 Task: Set the Gaussian std deviation to 2.10.
Action: Mouse moved to (141, 22)
Screenshot: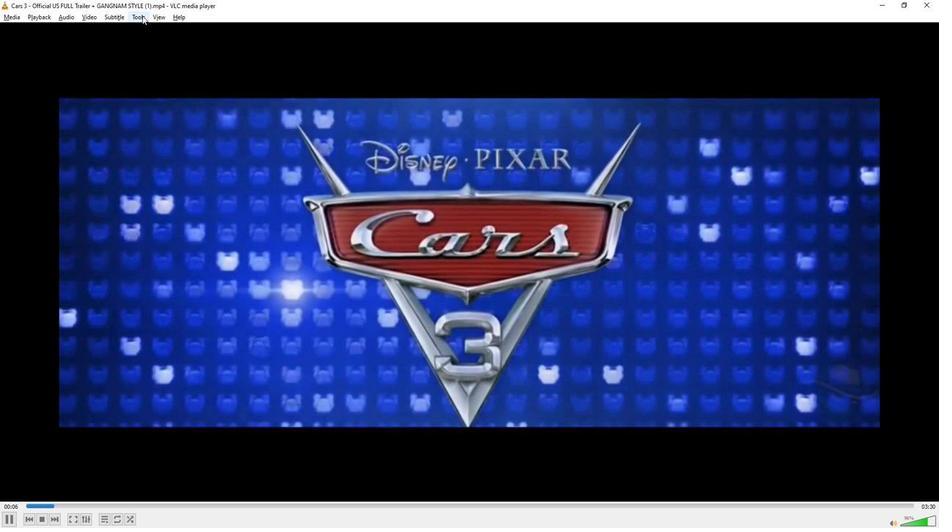 
Action: Mouse pressed left at (141, 22)
Screenshot: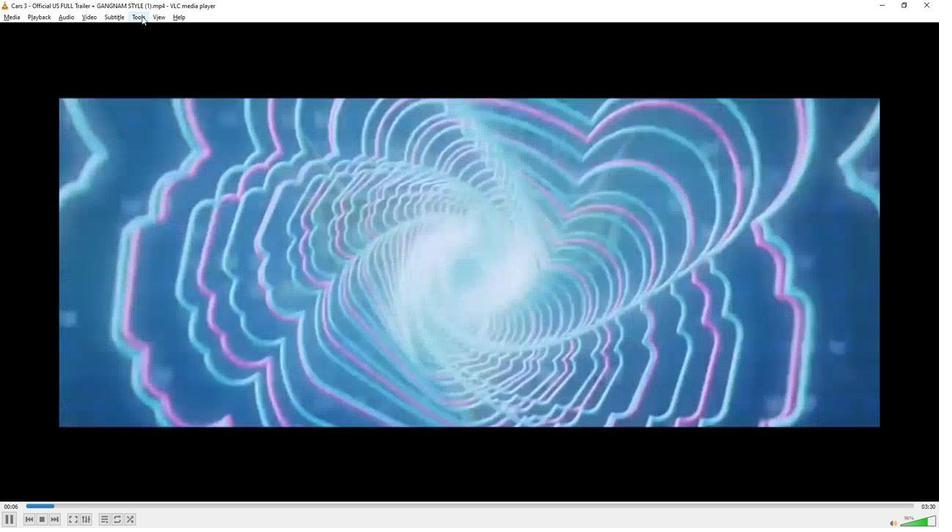 
Action: Mouse moved to (168, 136)
Screenshot: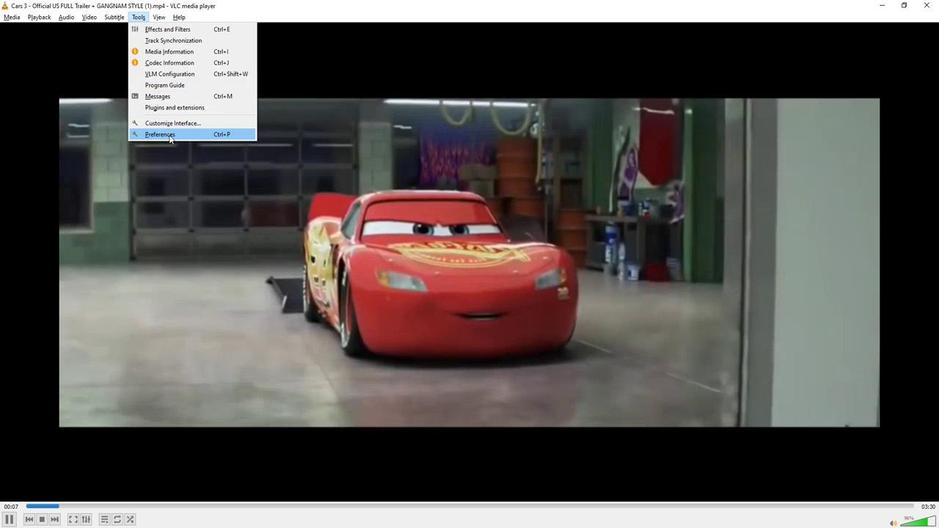 
Action: Mouse pressed left at (168, 136)
Screenshot: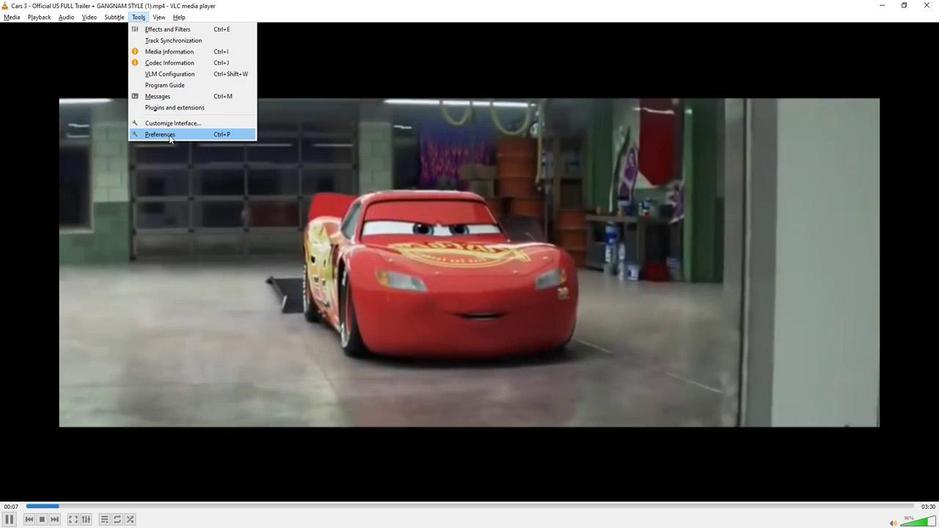 
Action: Mouse moved to (206, 409)
Screenshot: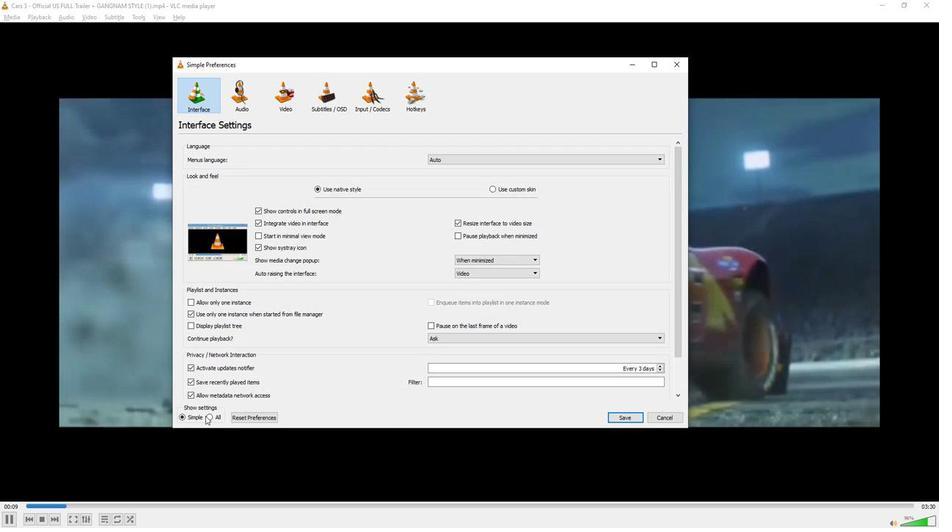 
Action: Mouse pressed left at (206, 409)
Screenshot: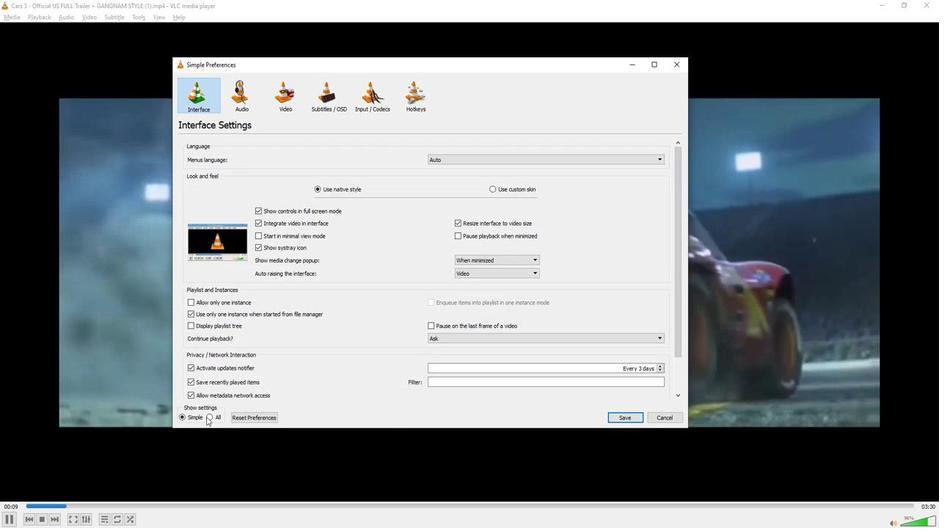 
Action: Mouse moved to (187, 307)
Screenshot: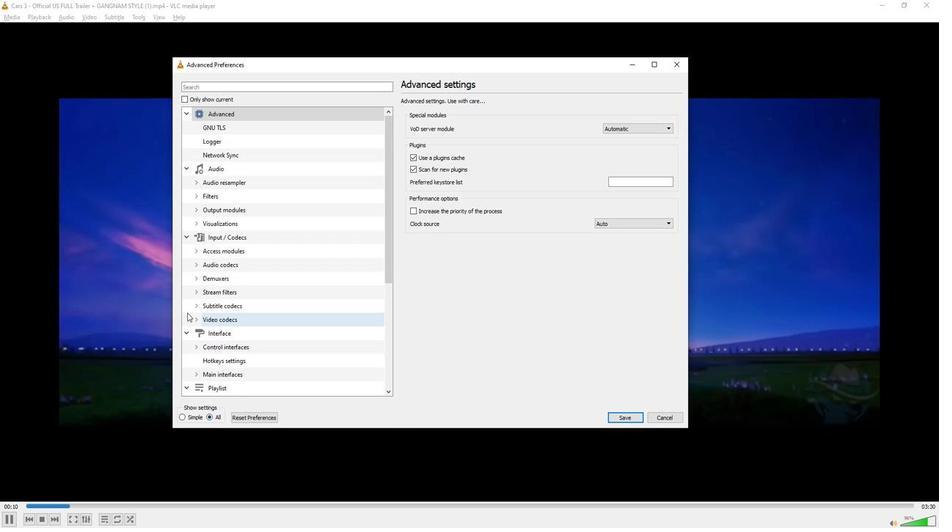 
Action: Mouse scrolled (187, 306) with delta (0, 0)
Screenshot: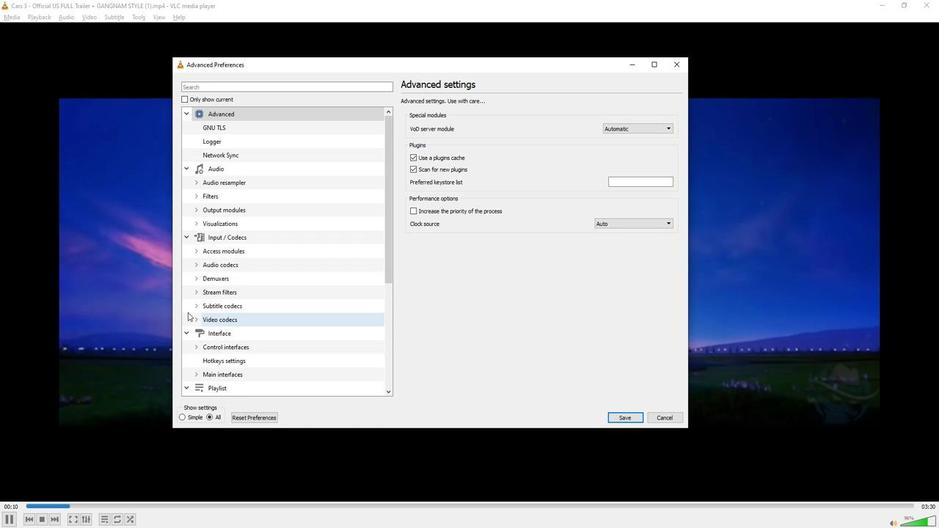 
Action: Mouse moved to (187, 306)
Screenshot: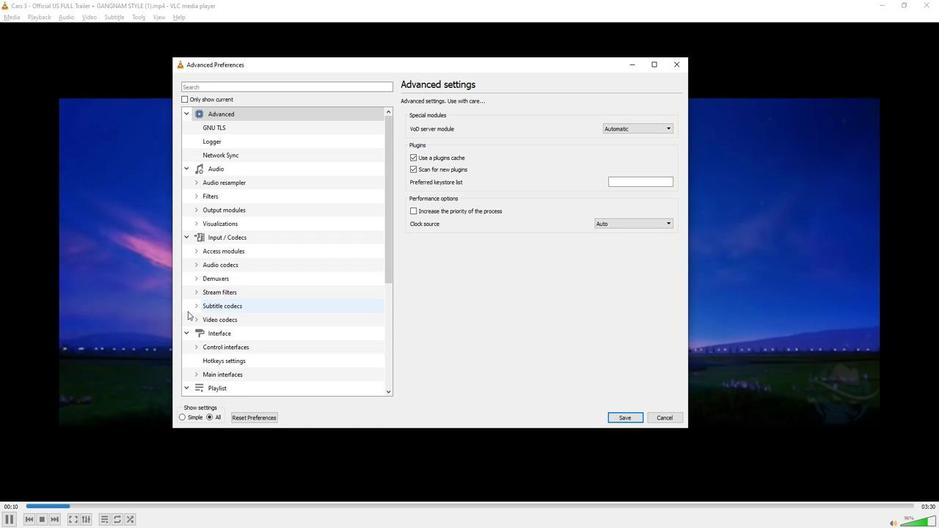 
Action: Mouse scrolled (187, 306) with delta (0, 0)
Screenshot: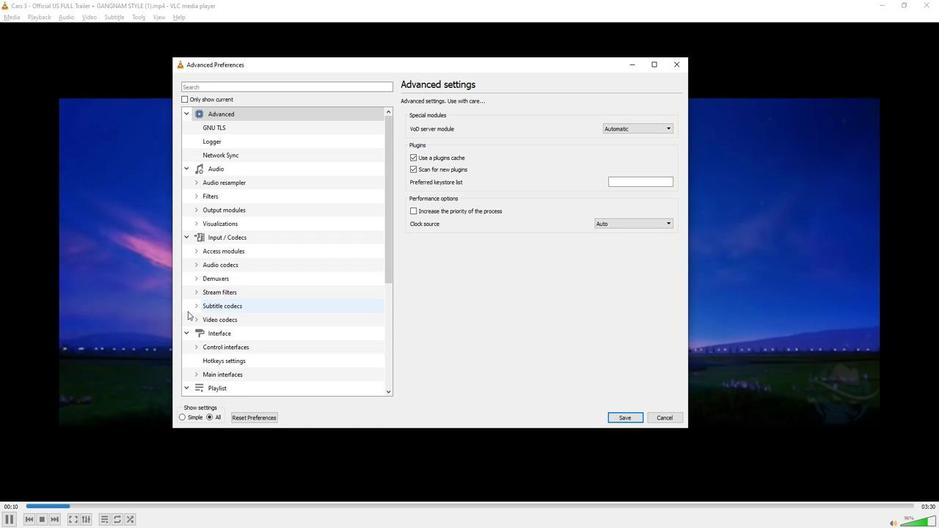 
Action: Mouse moved to (187, 306)
Screenshot: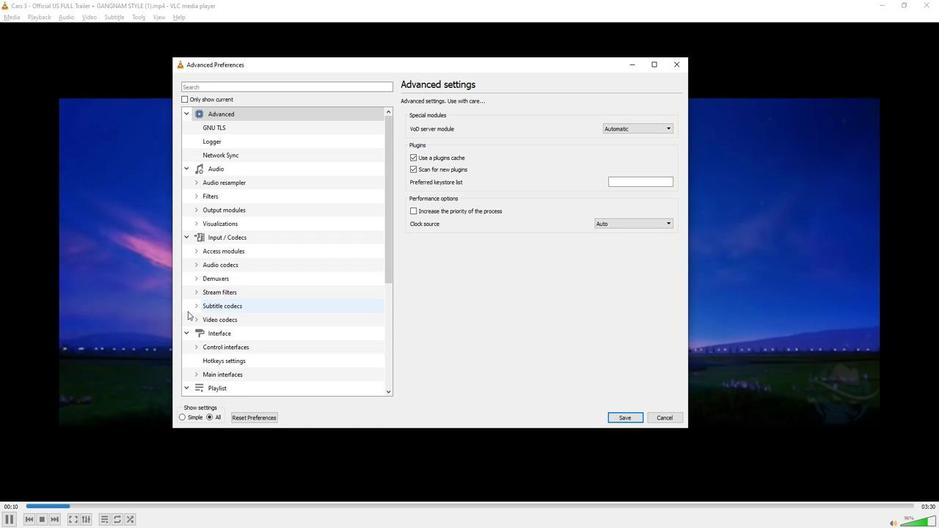 
Action: Mouse scrolled (187, 305) with delta (0, 0)
Screenshot: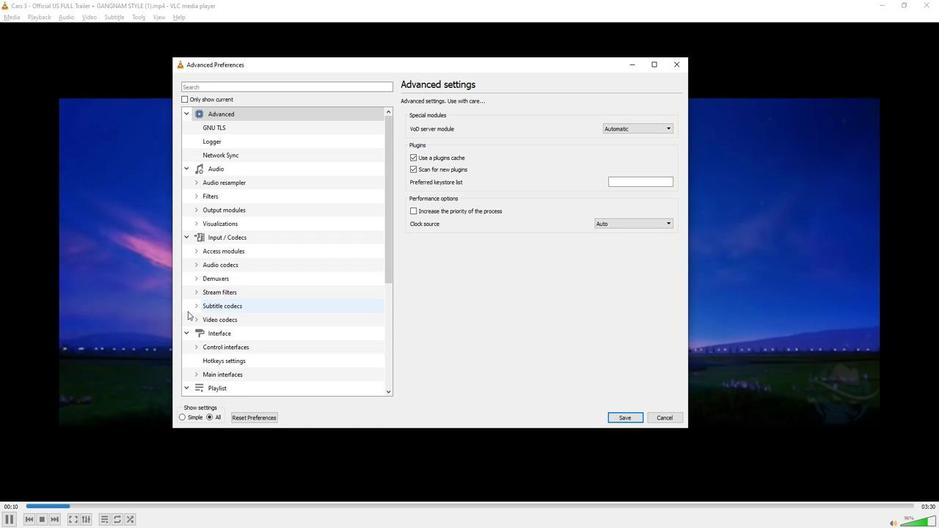 
Action: Mouse moved to (189, 305)
Screenshot: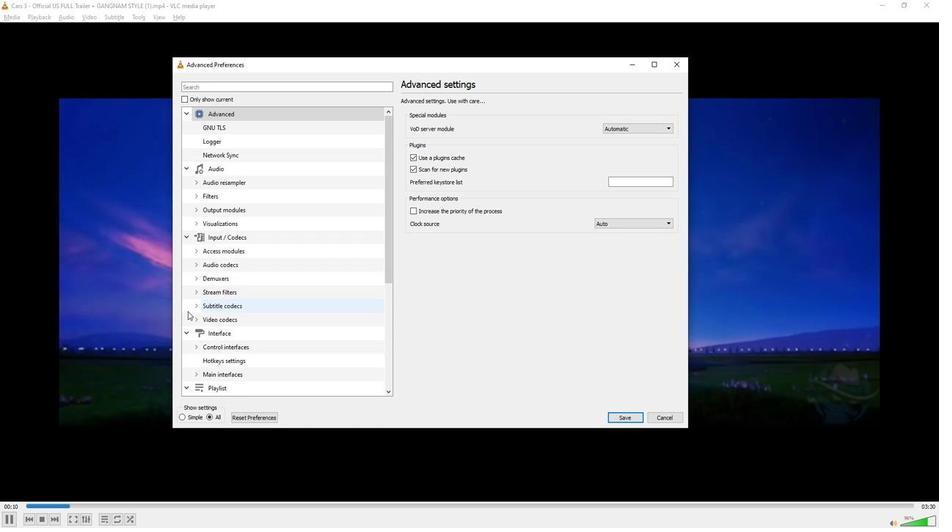 
Action: Mouse scrolled (189, 304) with delta (0, 0)
Screenshot: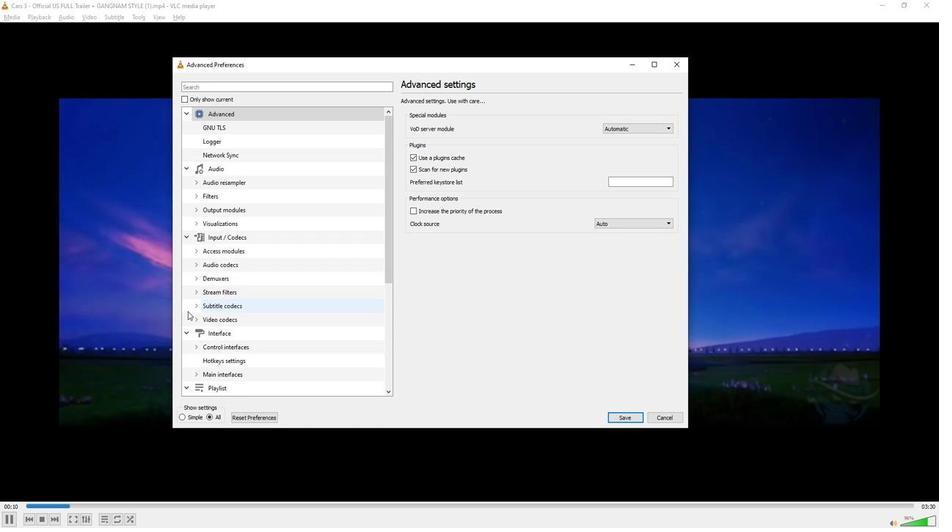 
Action: Mouse moved to (189, 304)
Screenshot: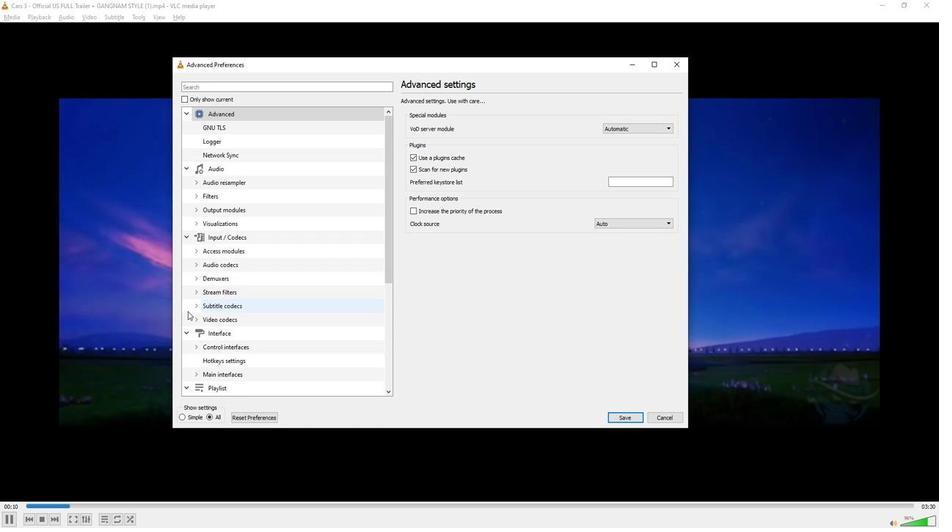 
Action: Mouse scrolled (189, 304) with delta (0, 0)
Screenshot: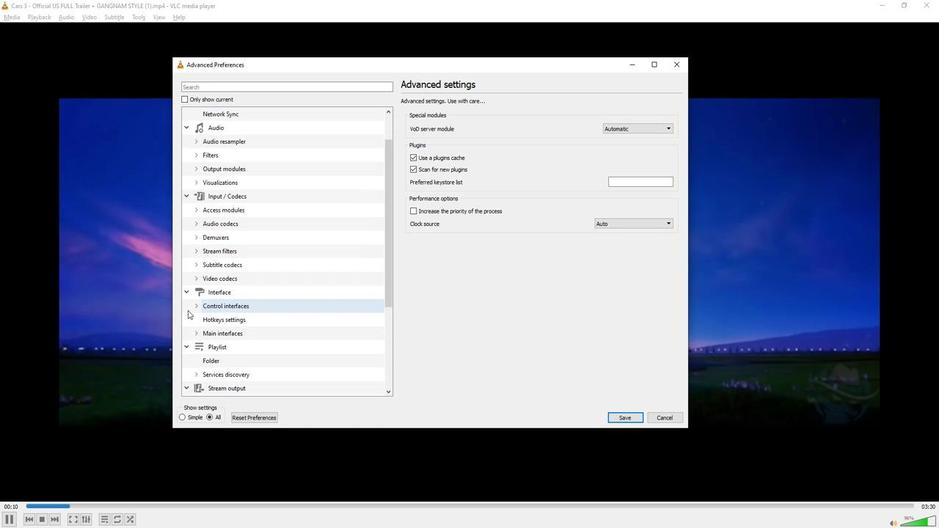 
Action: Mouse moved to (189, 303)
Screenshot: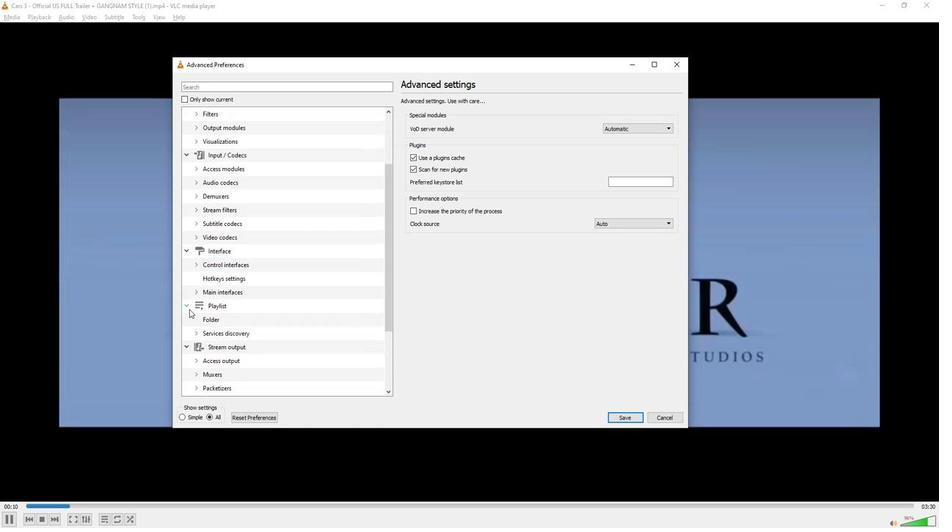 
Action: Mouse scrolled (189, 303) with delta (0, 0)
Screenshot: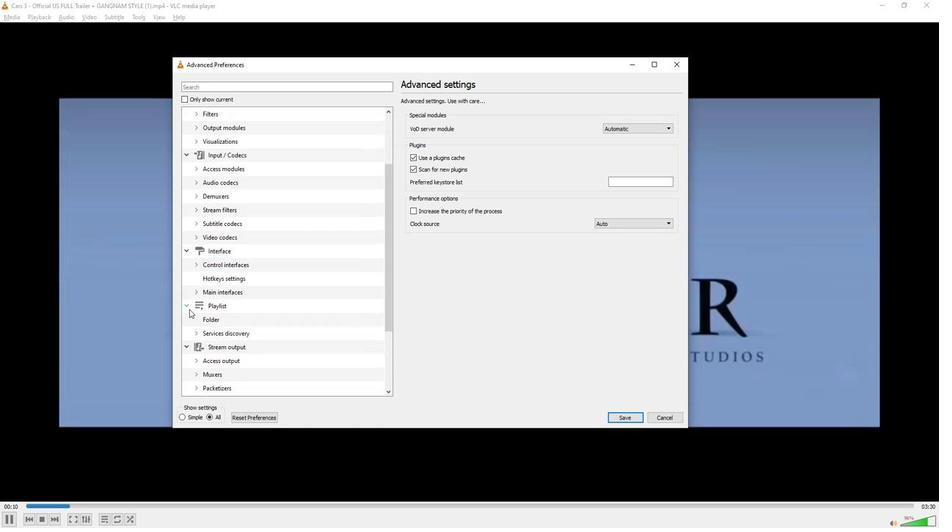 
Action: Mouse moved to (190, 303)
Screenshot: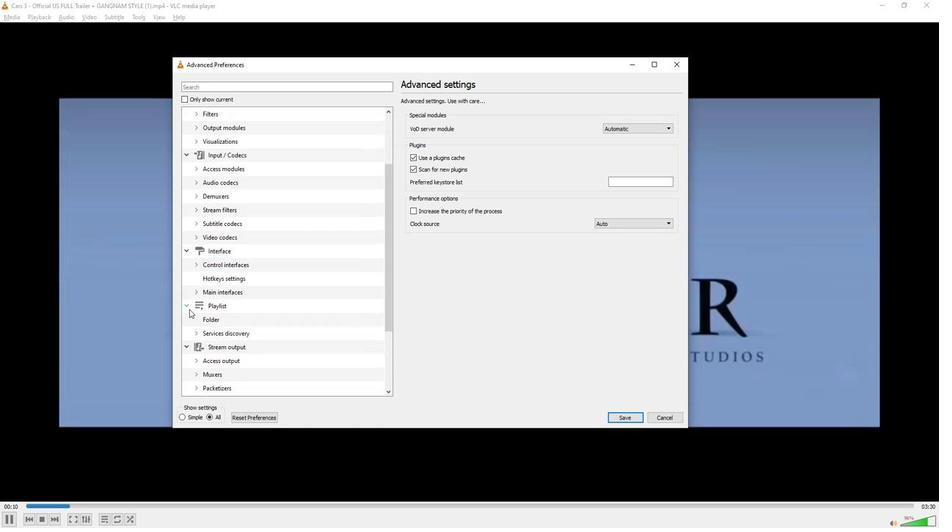 
Action: Mouse scrolled (190, 303) with delta (0, 0)
Screenshot: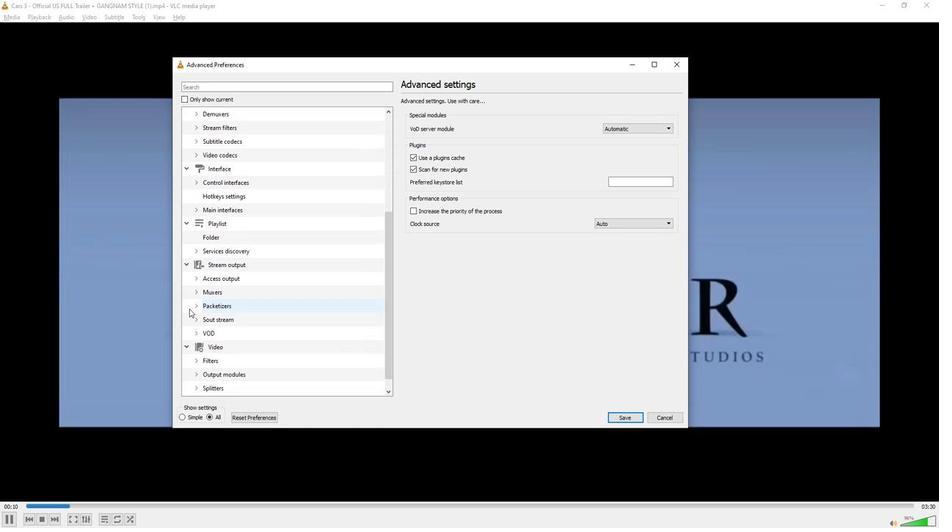 
Action: Mouse moved to (190, 303)
Screenshot: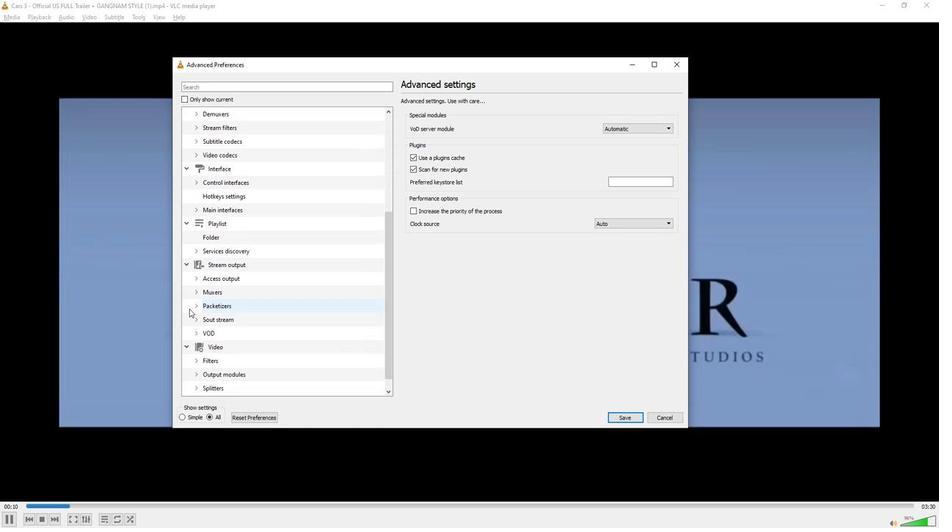 
Action: Mouse scrolled (190, 303) with delta (0, 0)
Screenshot: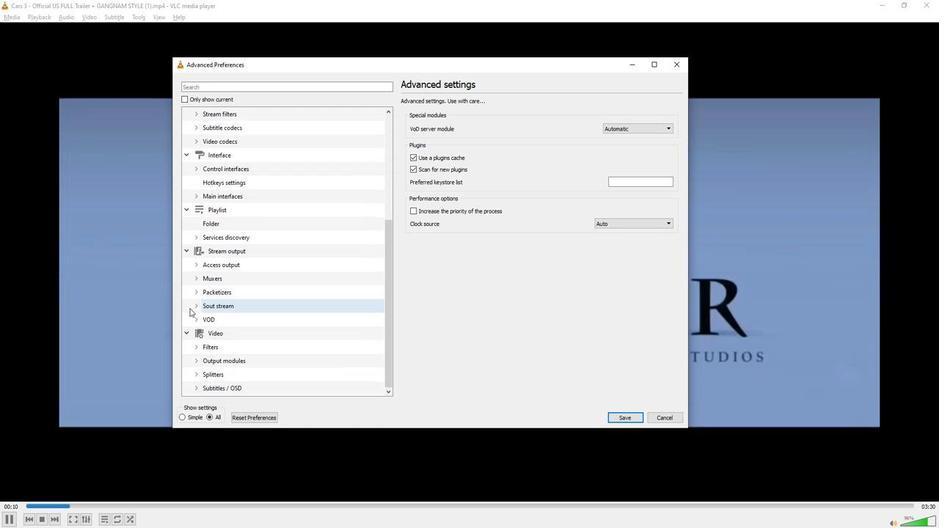 
Action: Mouse moved to (194, 341)
Screenshot: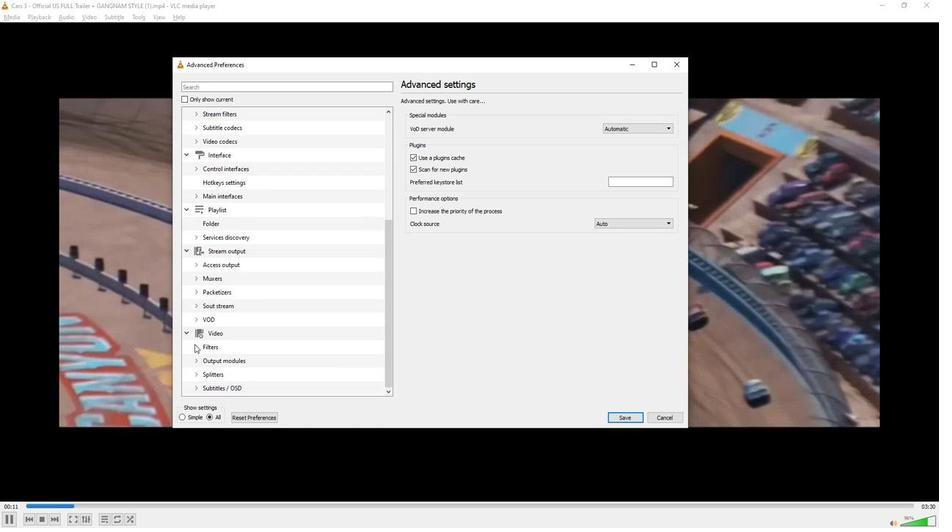
Action: Mouse pressed left at (194, 341)
Screenshot: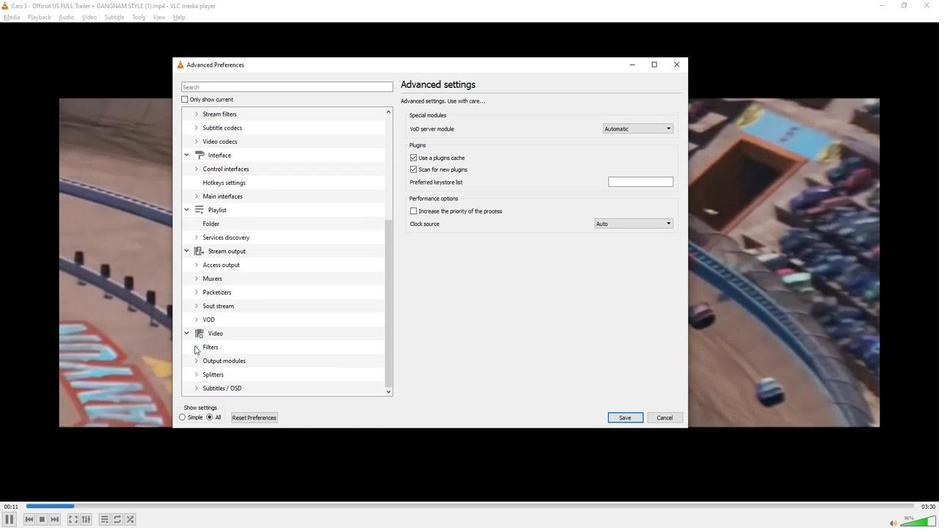 
Action: Mouse moved to (248, 248)
Screenshot: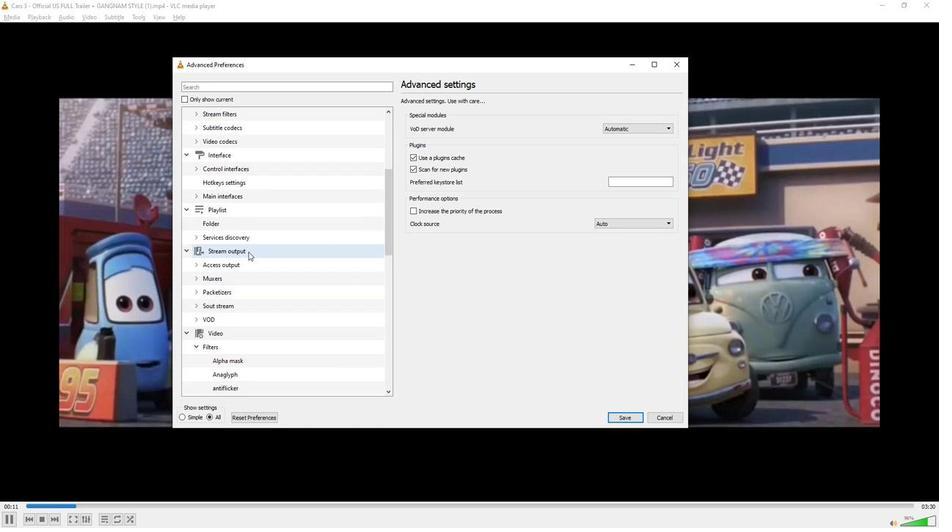 
Action: Mouse scrolled (248, 248) with delta (0, 0)
Screenshot: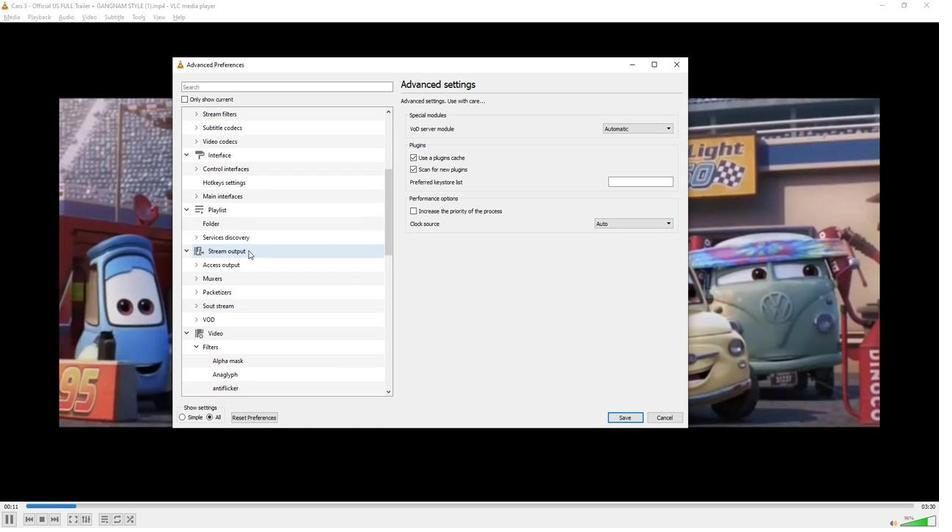 
Action: Mouse moved to (247, 248)
Screenshot: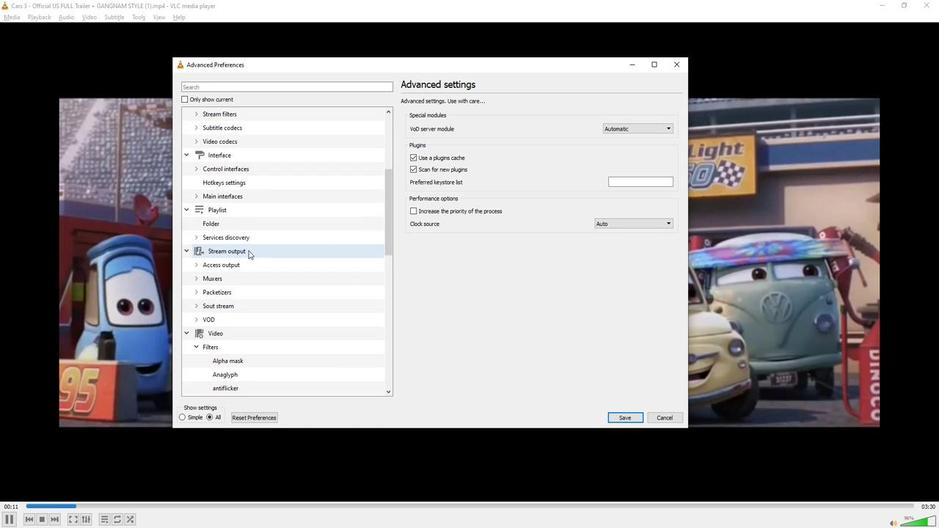 
Action: Mouse scrolled (247, 248) with delta (0, 0)
Screenshot: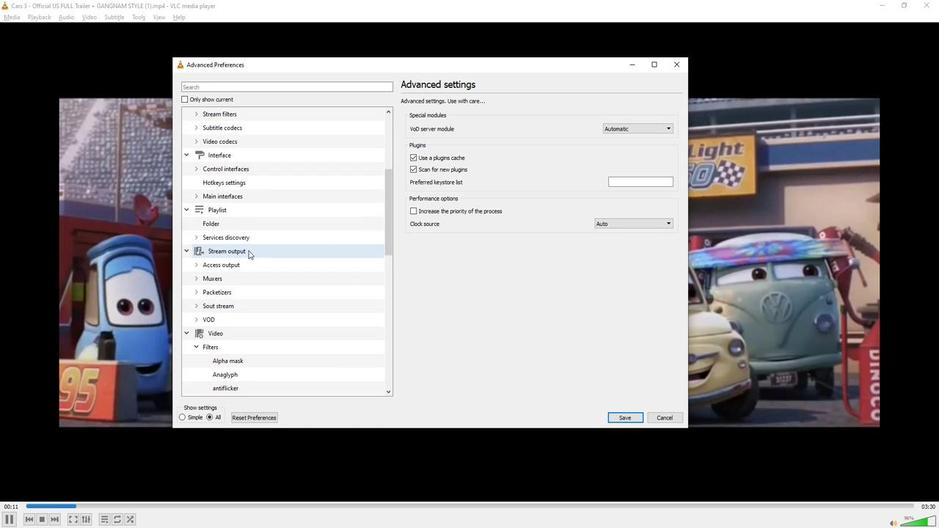 
Action: Mouse moved to (246, 250)
Screenshot: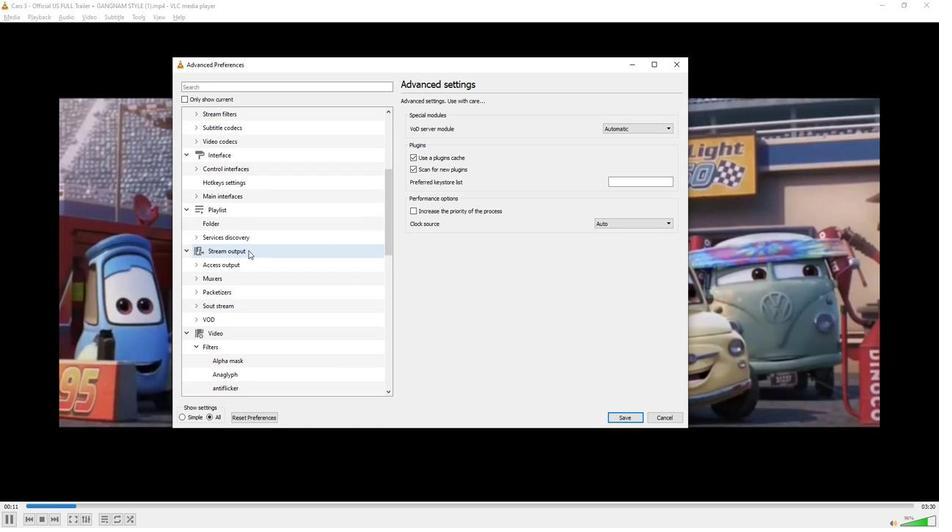 
Action: Mouse scrolled (246, 249) with delta (0, 0)
Screenshot: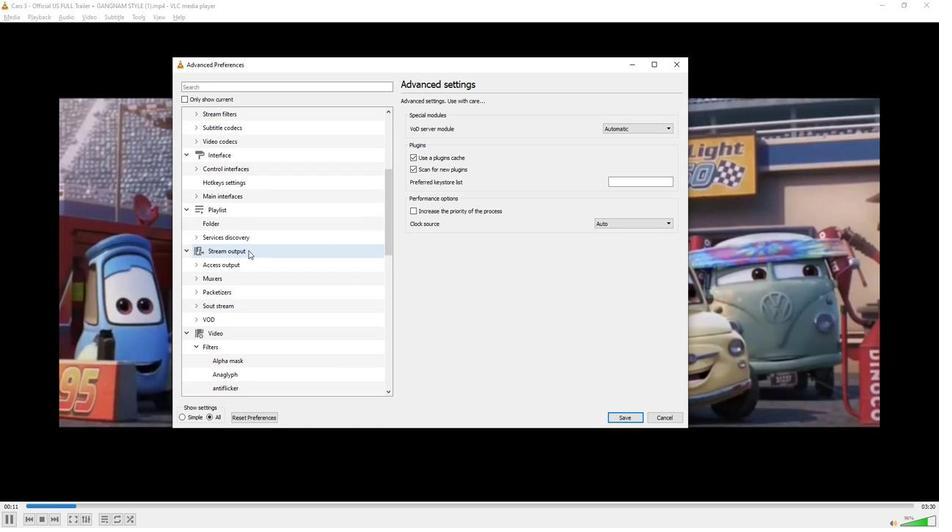 
Action: Mouse moved to (245, 251)
Screenshot: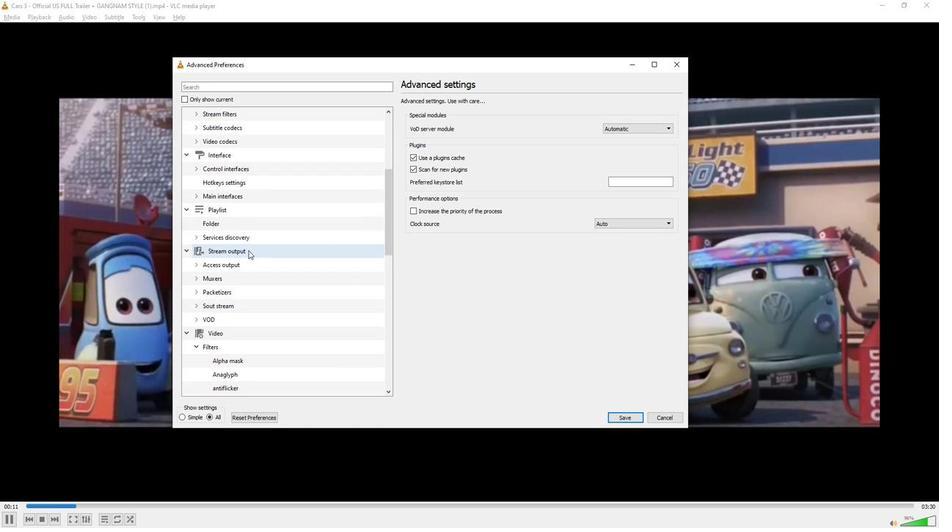 
Action: Mouse scrolled (245, 250) with delta (0, 0)
Screenshot: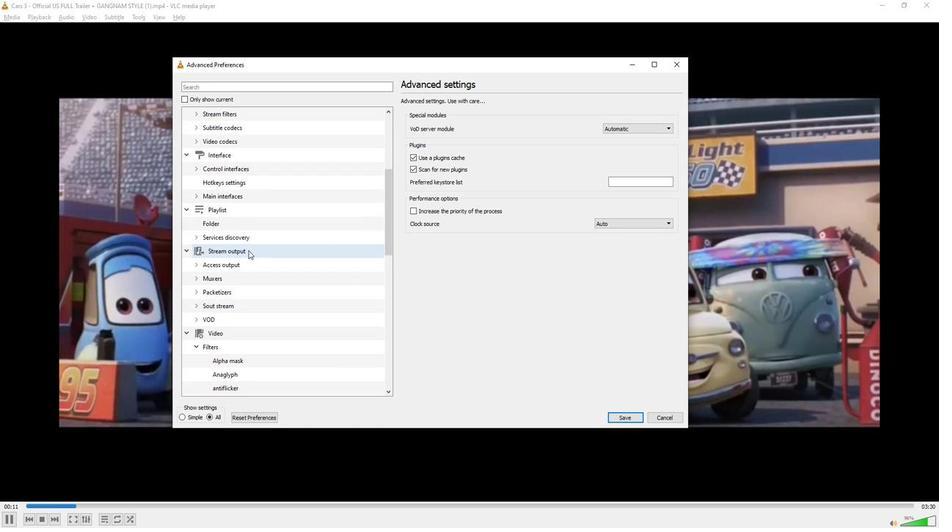 
Action: Mouse moved to (245, 251)
Screenshot: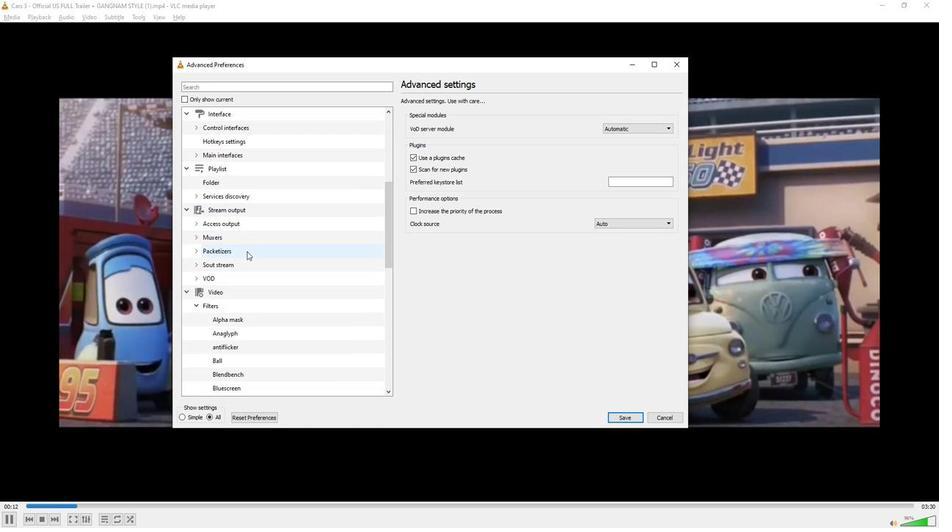 
Action: Mouse scrolled (245, 251) with delta (0, 0)
Screenshot: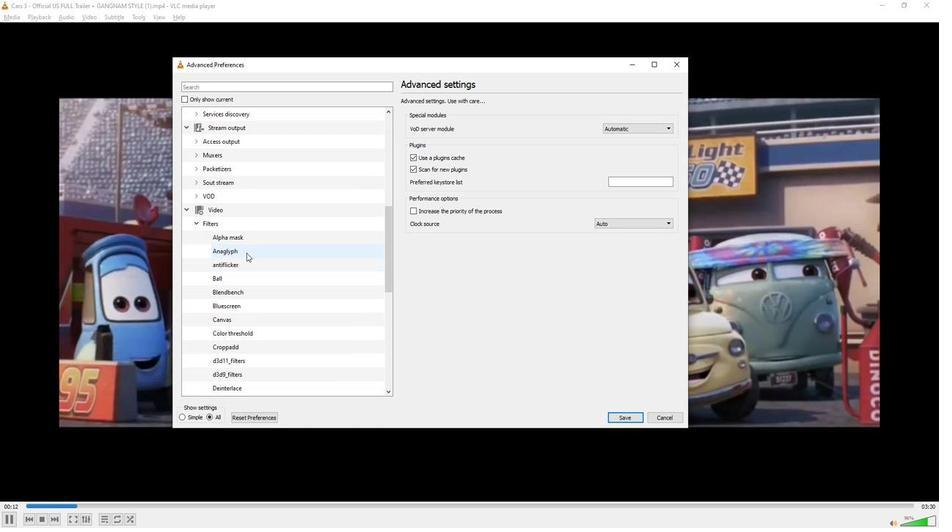 
Action: Mouse moved to (242, 254)
Screenshot: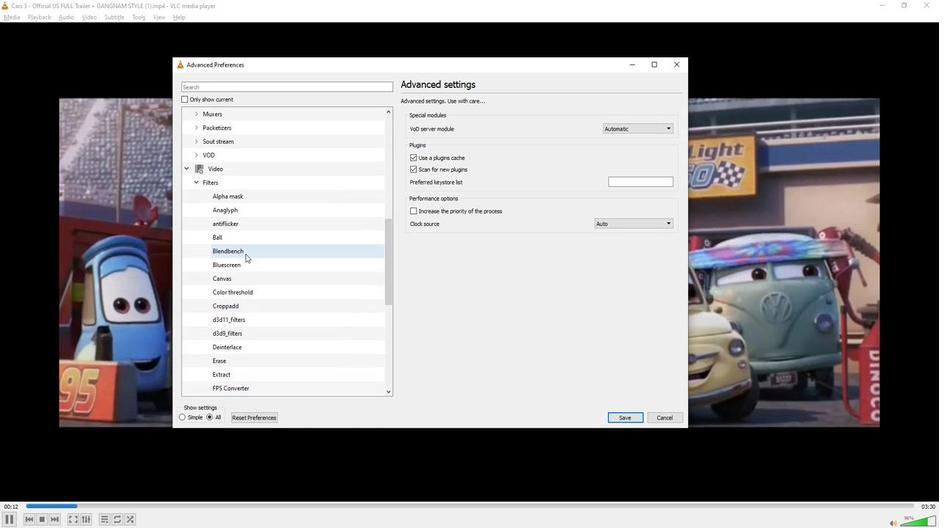 
Action: Mouse scrolled (242, 254) with delta (0, 0)
Screenshot: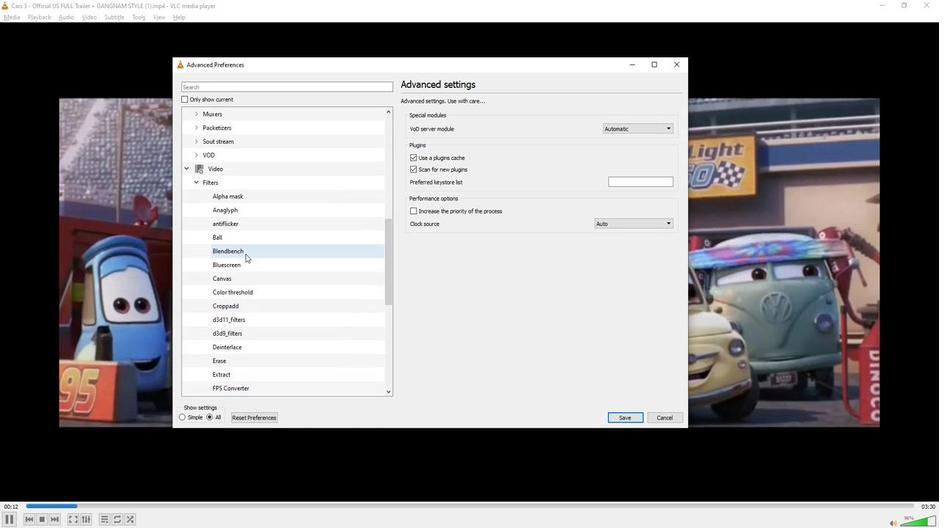 
Action: Mouse moved to (240, 307)
Screenshot: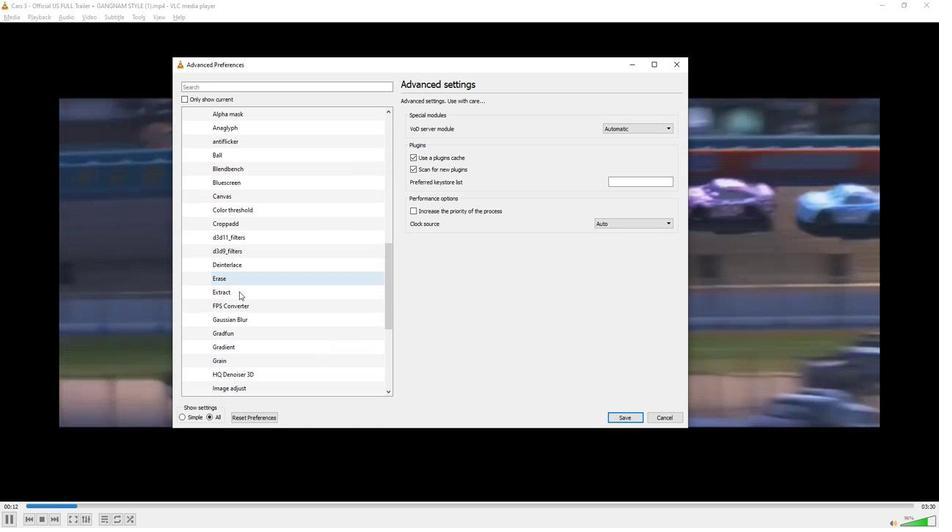 
Action: Mouse scrolled (240, 306) with delta (0, 0)
Screenshot: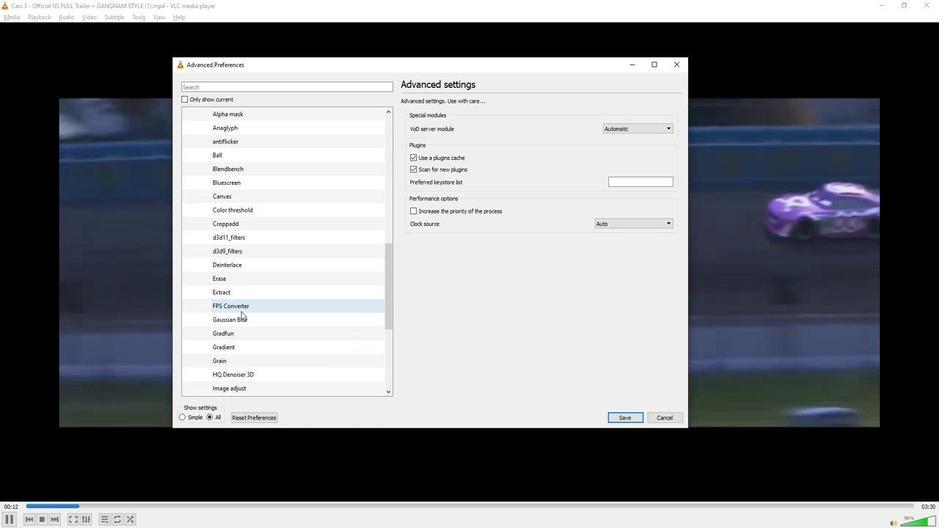 
Action: Mouse moved to (240, 276)
Screenshot: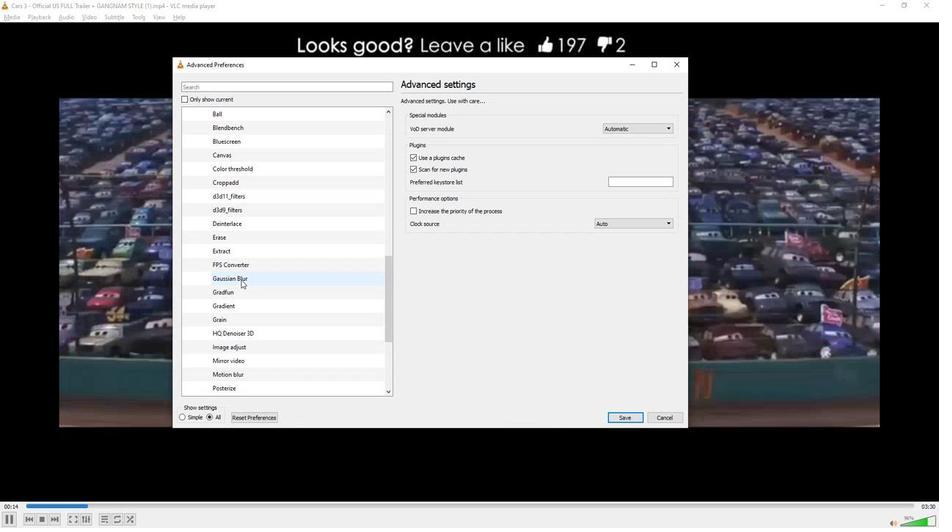 
Action: Mouse pressed left at (240, 276)
Screenshot: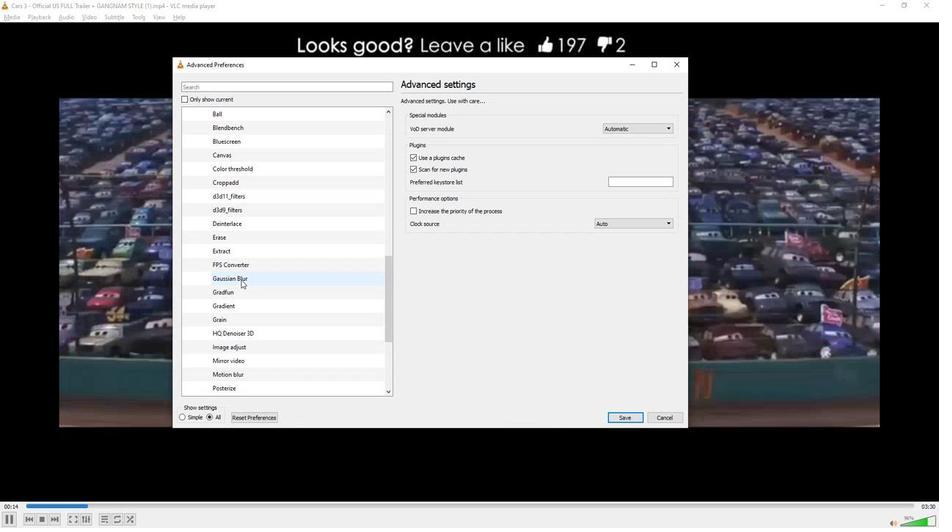 
Action: Mouse moved to (673, 115)
Screenshot: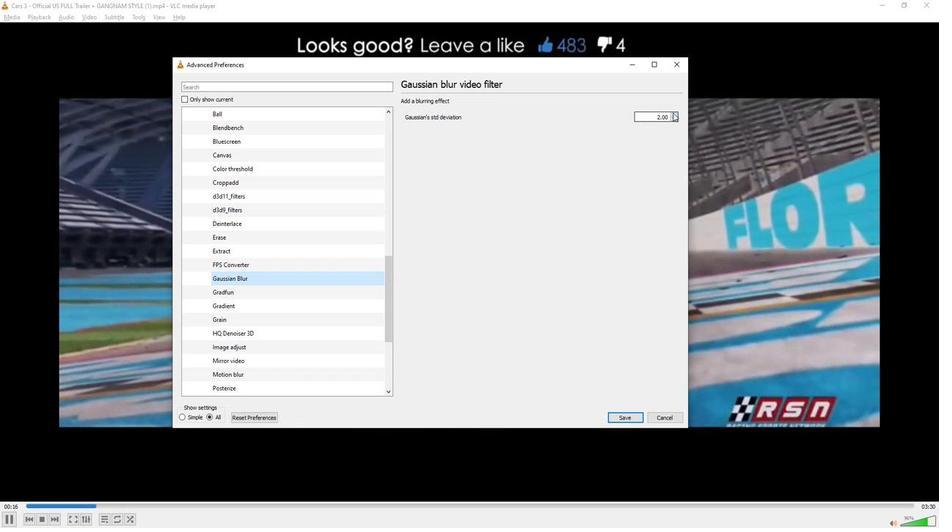 
Action: Mouse pressed left at (673, 115)
Screenshot: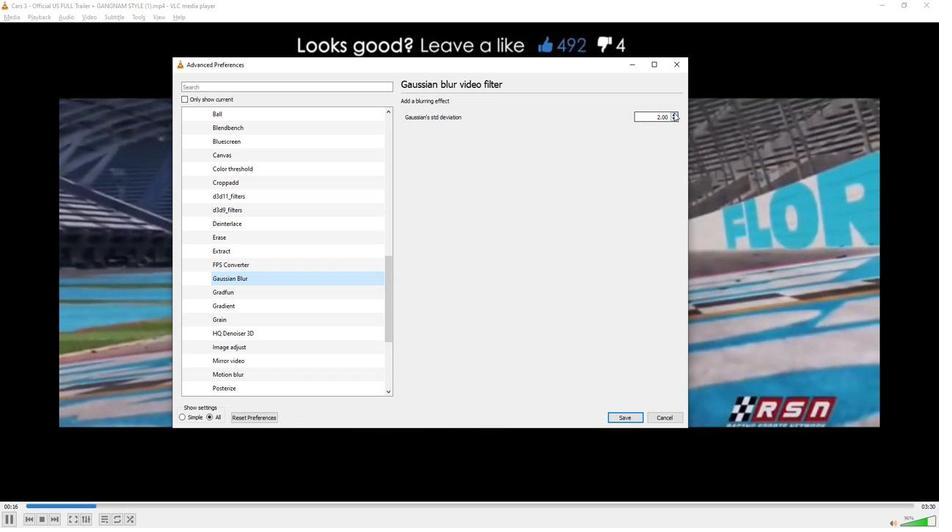 
Action: Mouse pressed left at (673, 115)
Screenshot: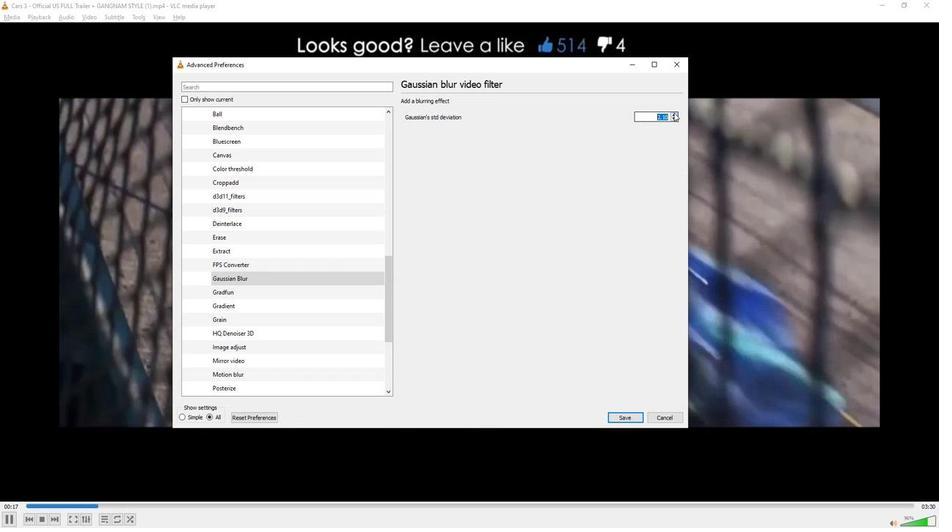 
Action: Mouse moved to (673, 120)
Screenshot: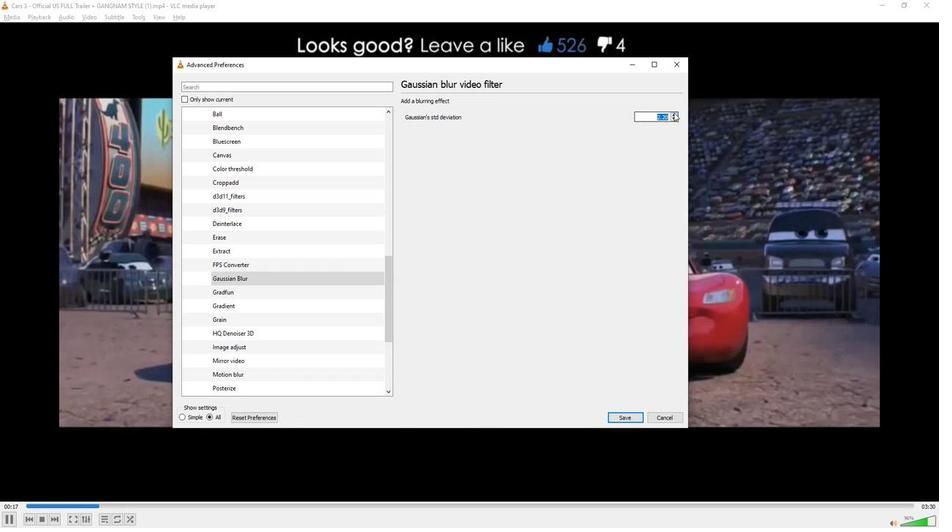 
Action: Mouse pressed left at (673, 120)
Screenshot: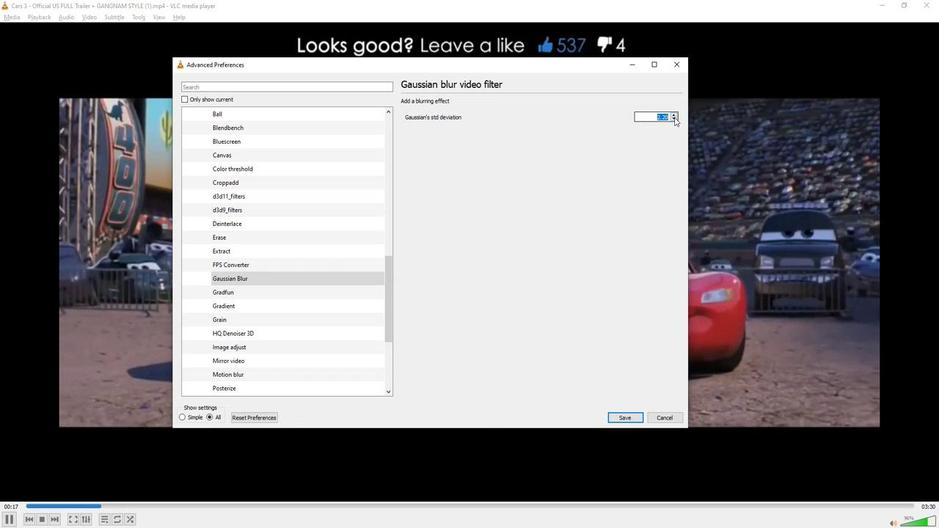 
Action: Mouse moved to (656, 162)
Screenshot: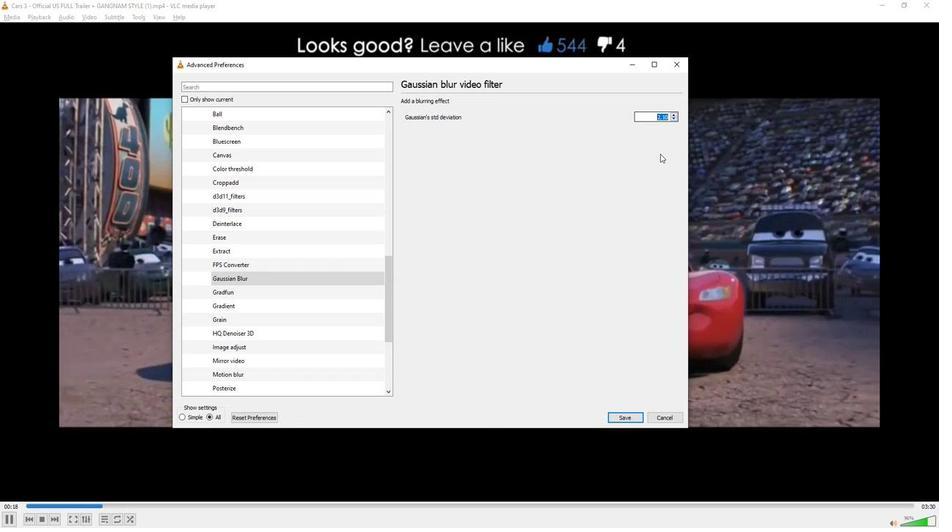 
Action: Mouse pressed left at (656, 162)
Screenshot: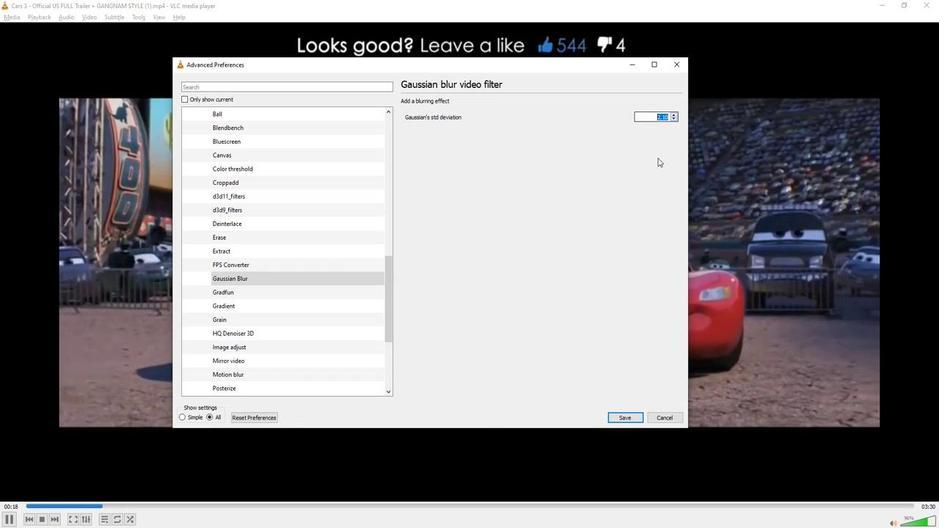
